 Task: Move the task Memory leaks causing system crashes or slowdowns to the section Done in the project ZoomOut and filter the tasks in the project by Due next week.
Action: Mouse moved to (720, 381)
Screenshot: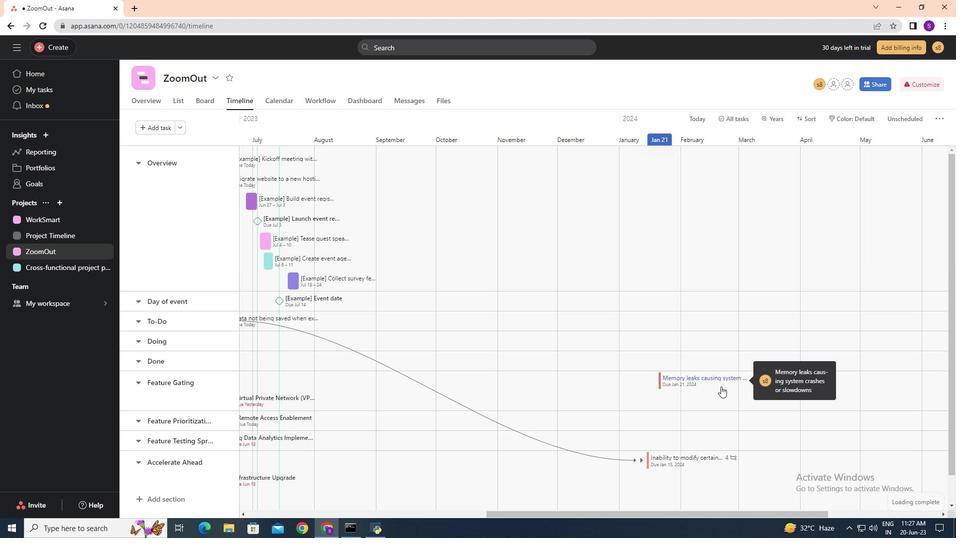 
Action: Mouse pressed left at (720, 381)
Screenshot: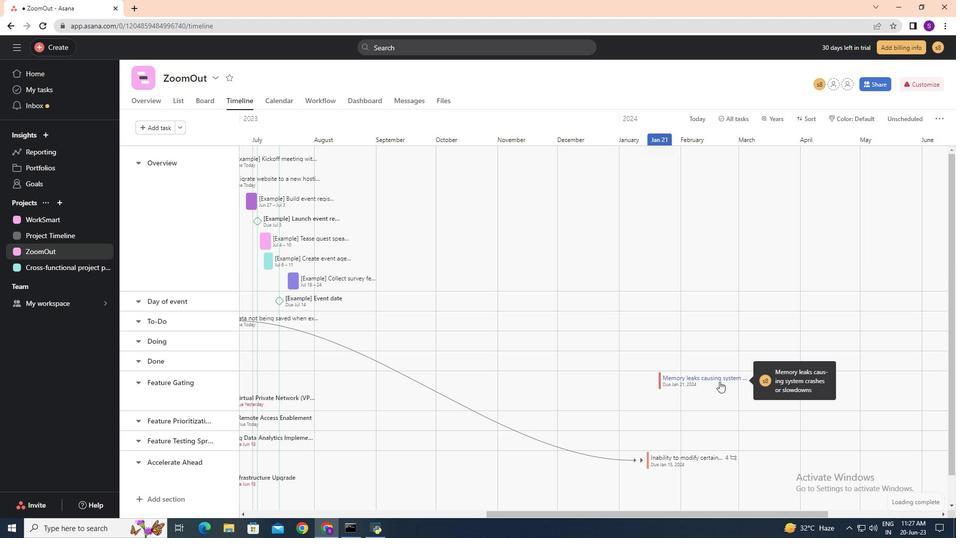 
Action: Mouse moved to (777, 217)
Screenshot: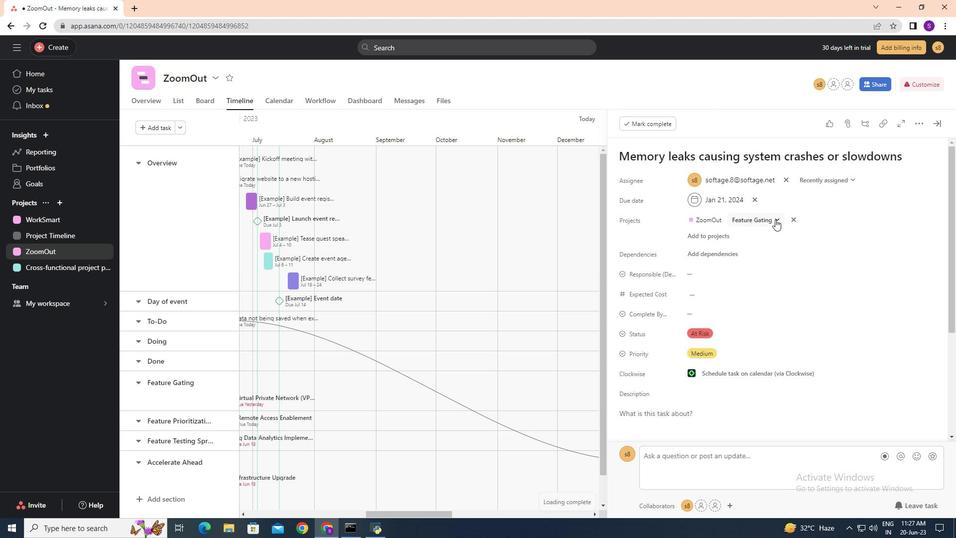 
Action: Mouse pressed left at (777, 217)
Screenshot: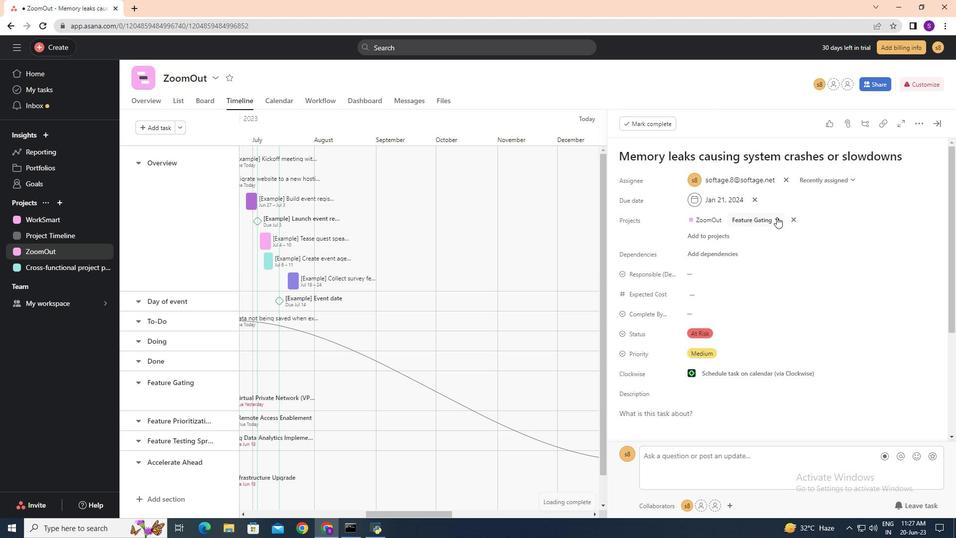 
Action: Mouse moved to (755, 309)
Screenshot: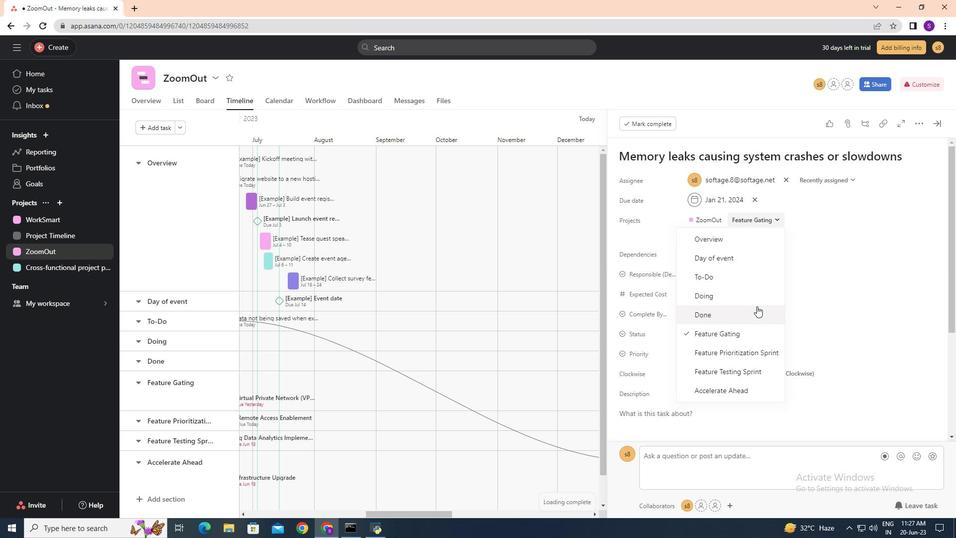 
Action: Mouse pressed left at (755, 309)
Screenshot: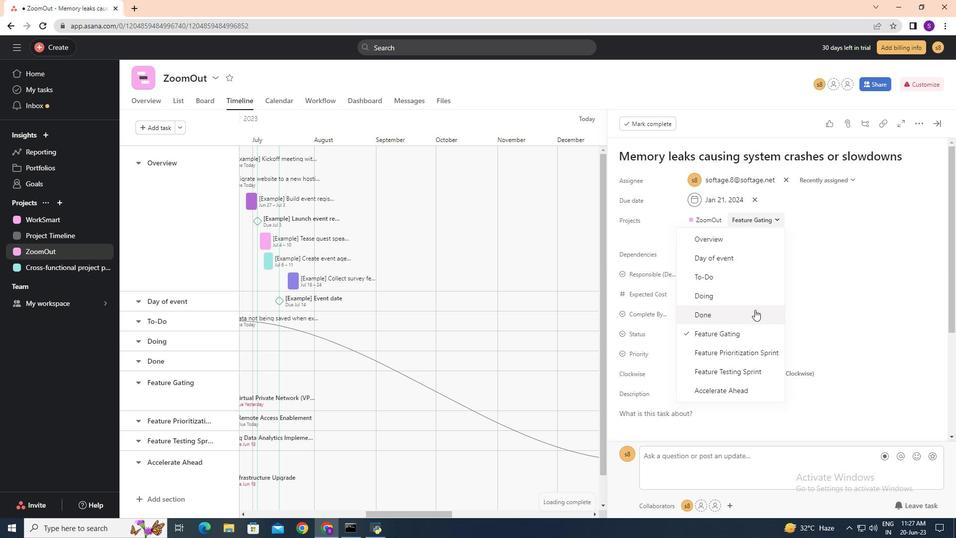 
Action: Mouse moved to (183, 95)
Screenshot: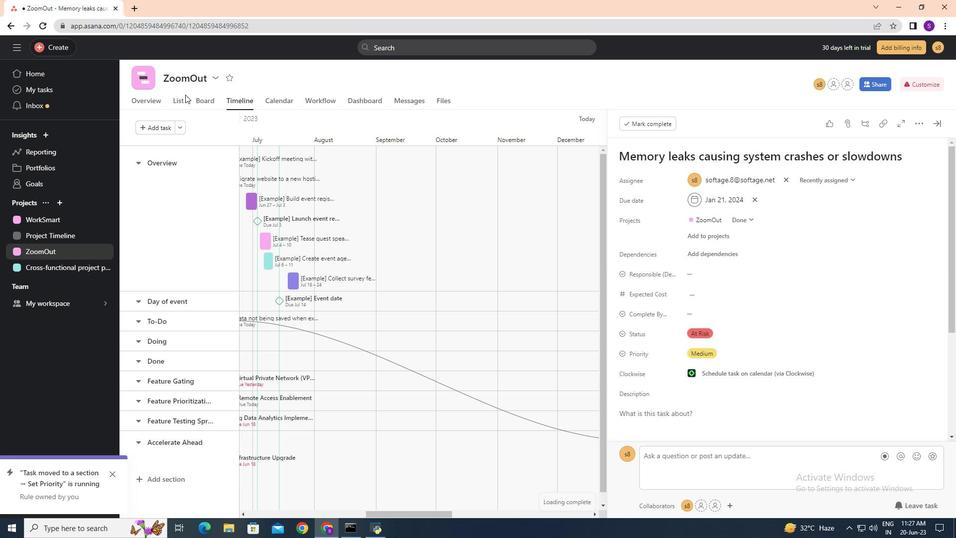 
Action: Mouse pressed left at (183, 95)
Screenshot: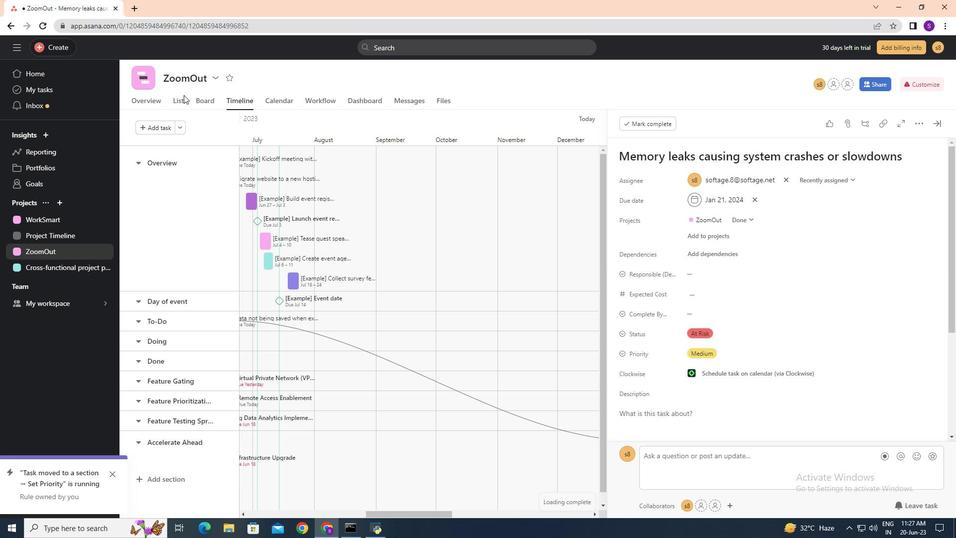 
Action: Mouse moved to (180, 100)
Screenshot: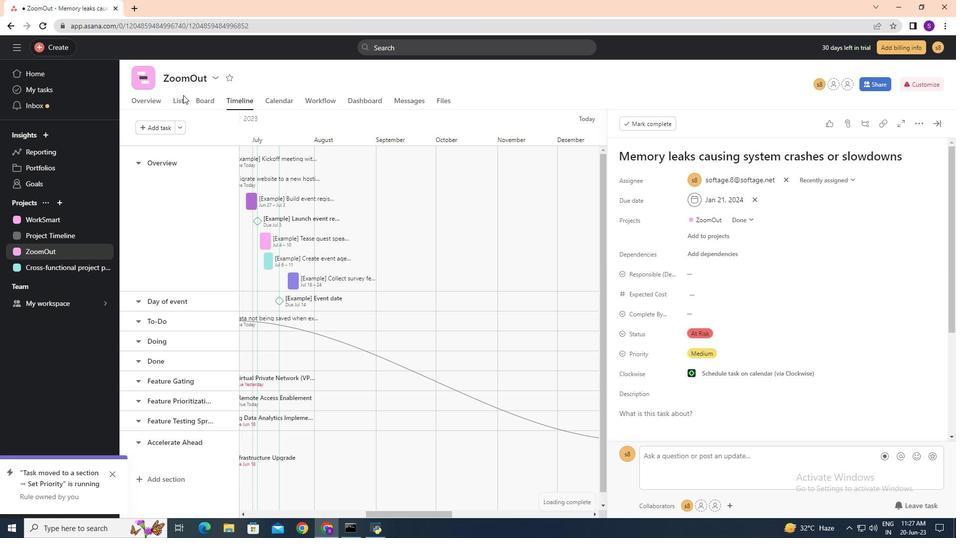 
Action: Mouse pressed left at (180, 100)
Screenshot: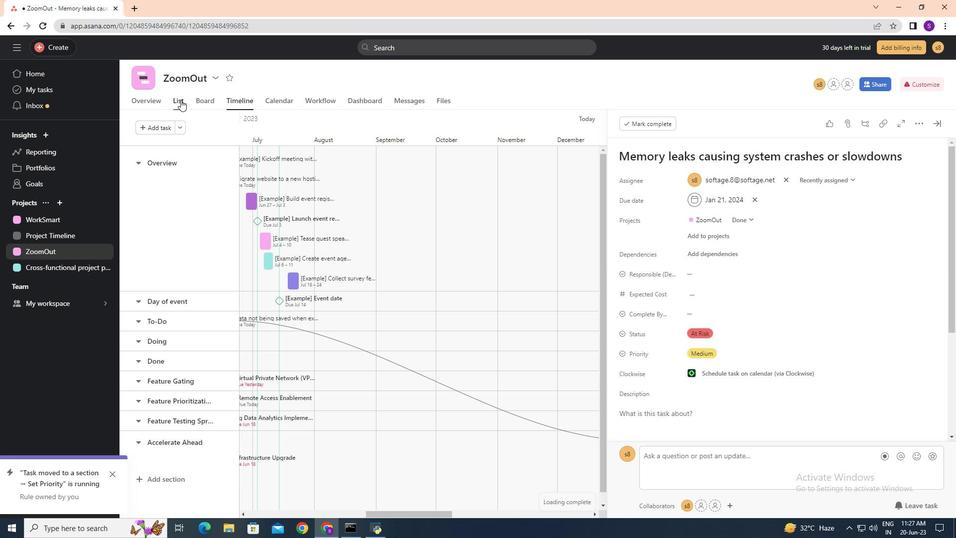 
Action: Mouse moved to (215, 125)
Screenshot: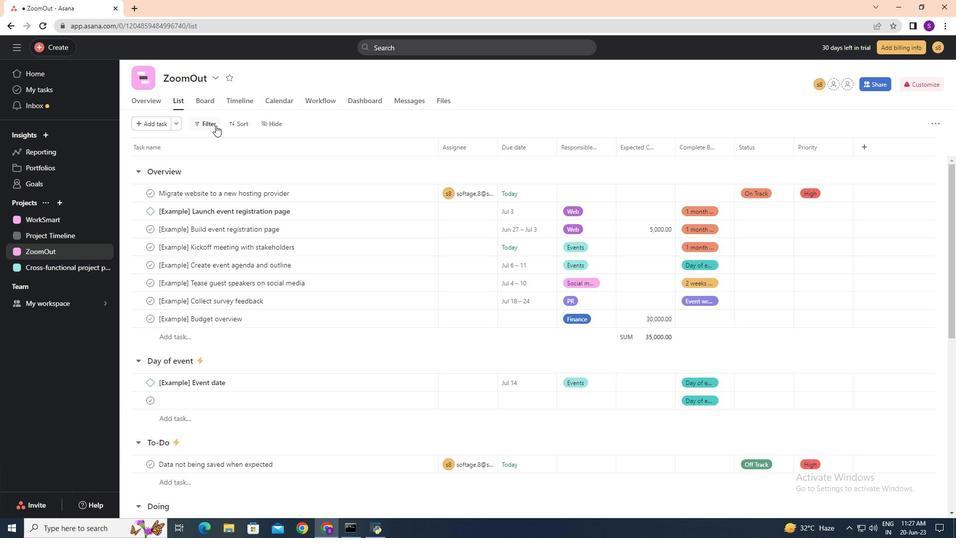 
Action: Mouse pressed left at (215, 125)
Screenshot: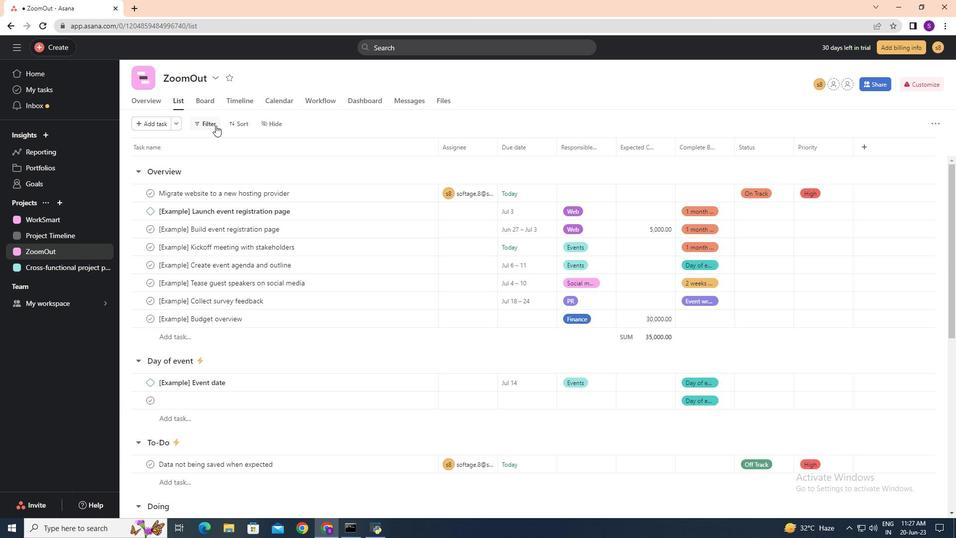 
Action: Mouse moved to (245, 183)
Screenshot: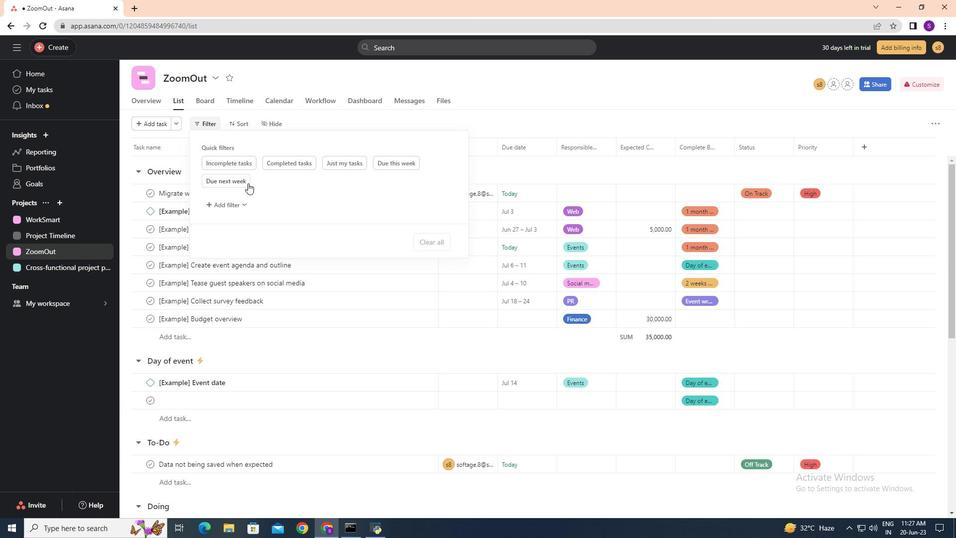 
Action: Mouse pressed left at (245, 183)
Screenshot: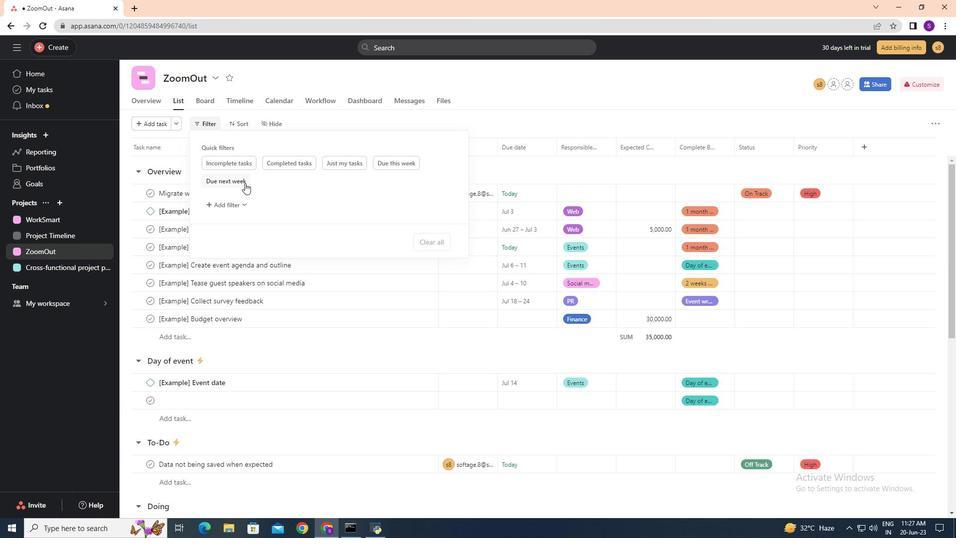 
Action: Mouse moved to (431, 280)
Screenshot: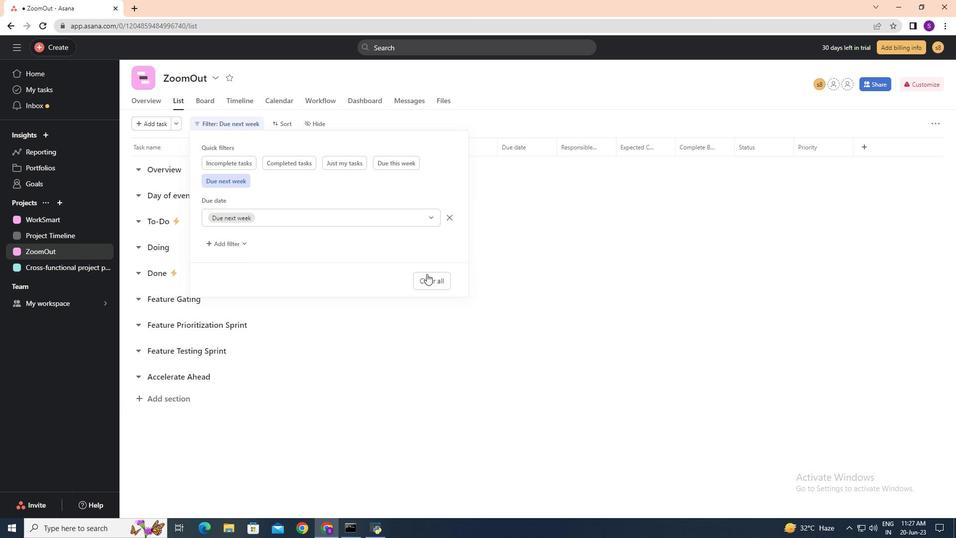 
Action: Mouse pressed left at (431, 280)
Screenshot: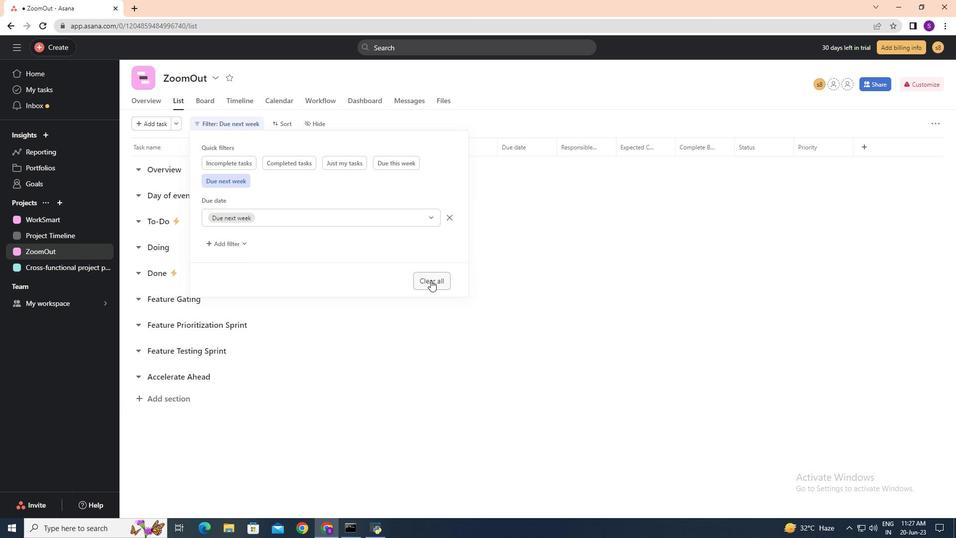 
